 Task: Look for products with orange flavor.
Action: Mouse moved to (23, 73)
Screenshot: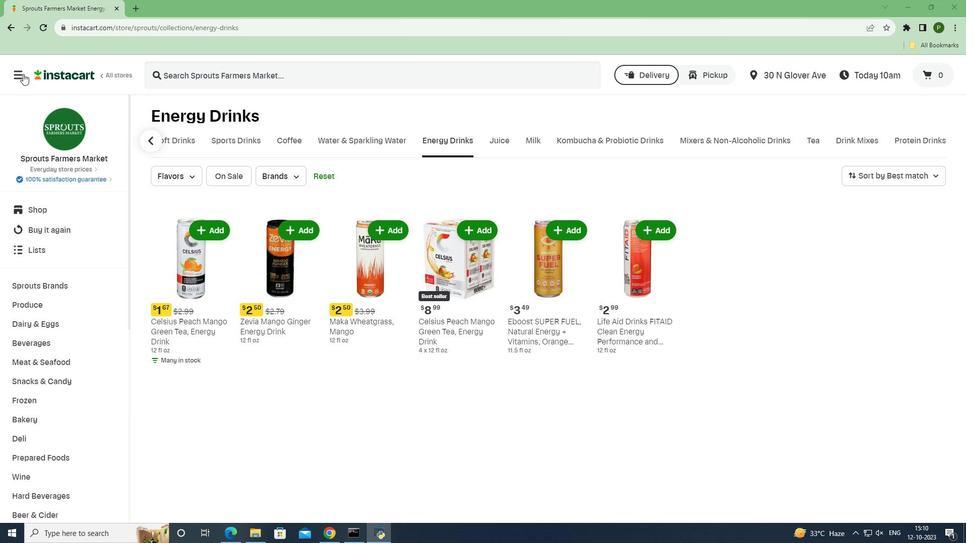 
Action: Mouse pressed left at (23, 73)
Screenshot: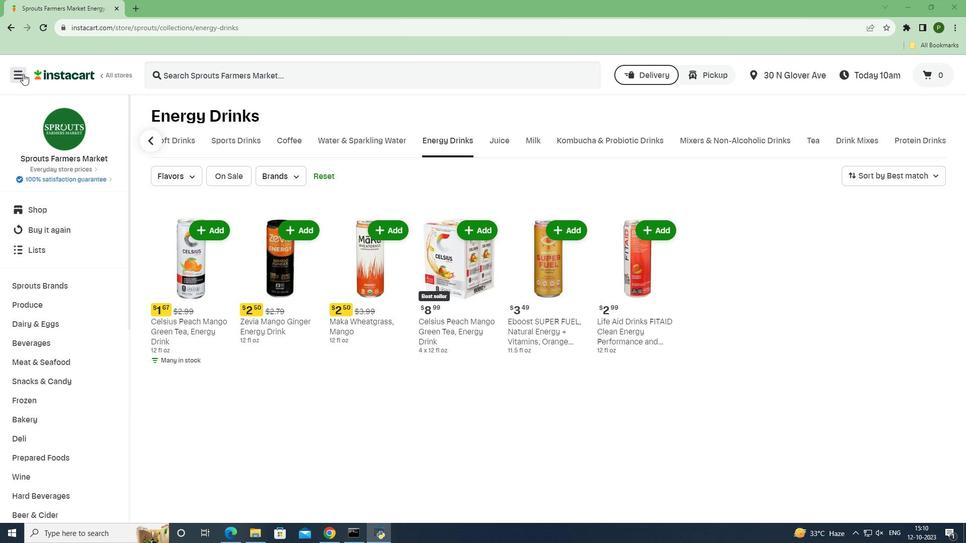 
Action: Mouse moved to (46, 262)
Screenshot: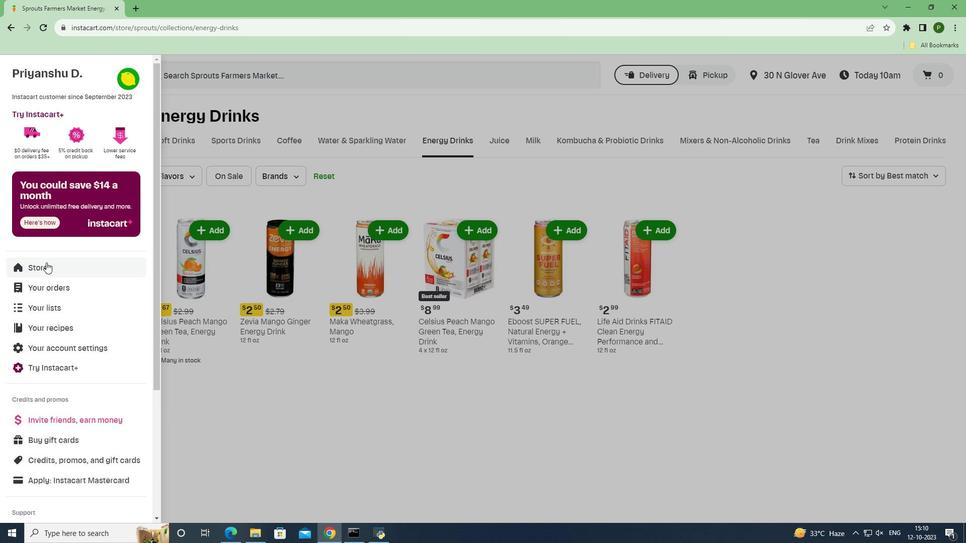 
Action: Mouse pressed left at (46, 262)
Screenshot: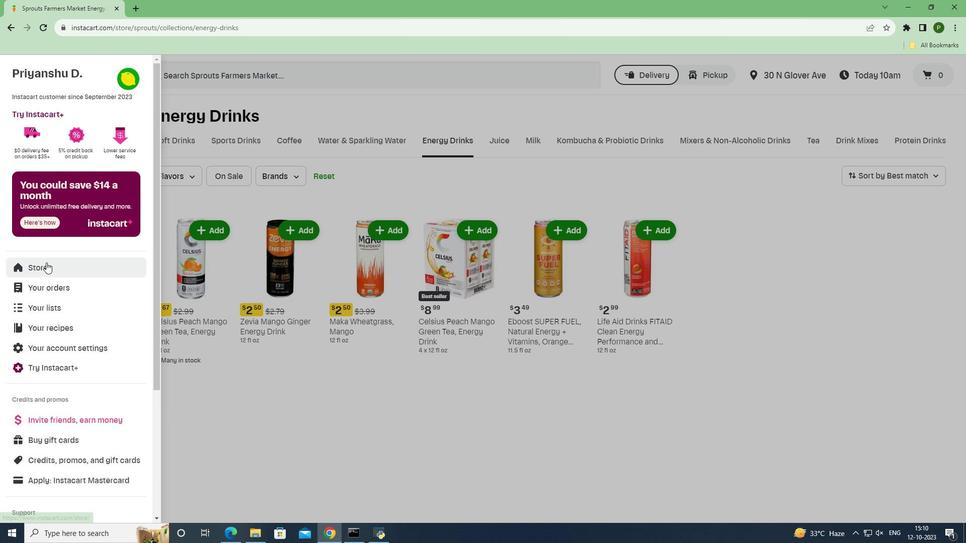 
Action: Mouse moved to (226, 116)
Screenshot: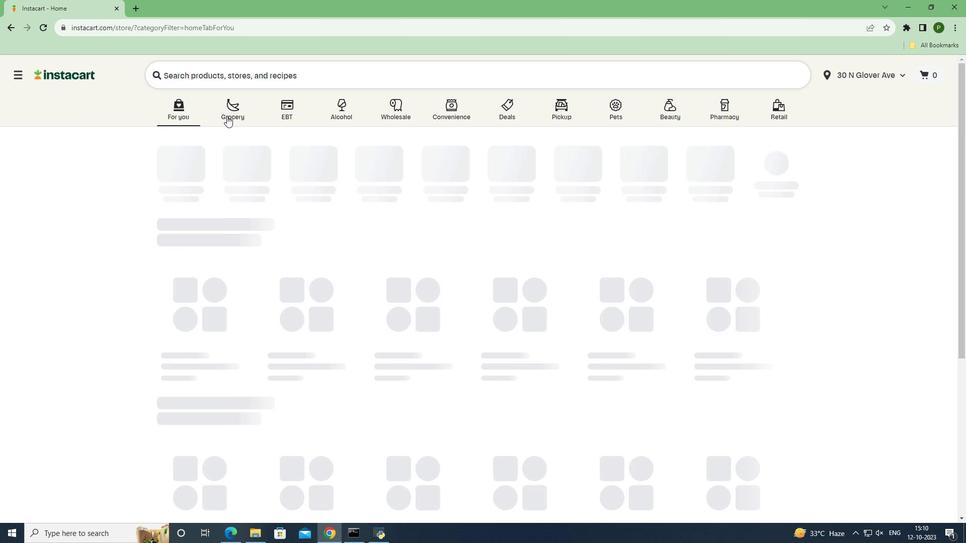 
Action: Mouse pressed left at (226, 116)
Screenshot: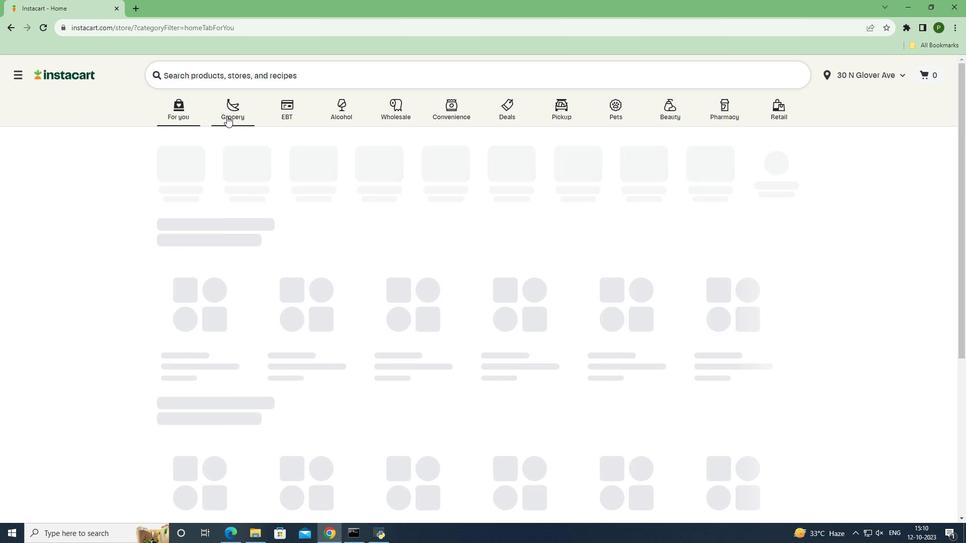 
Action: Mouse moved to (412, 235)
Screenshot: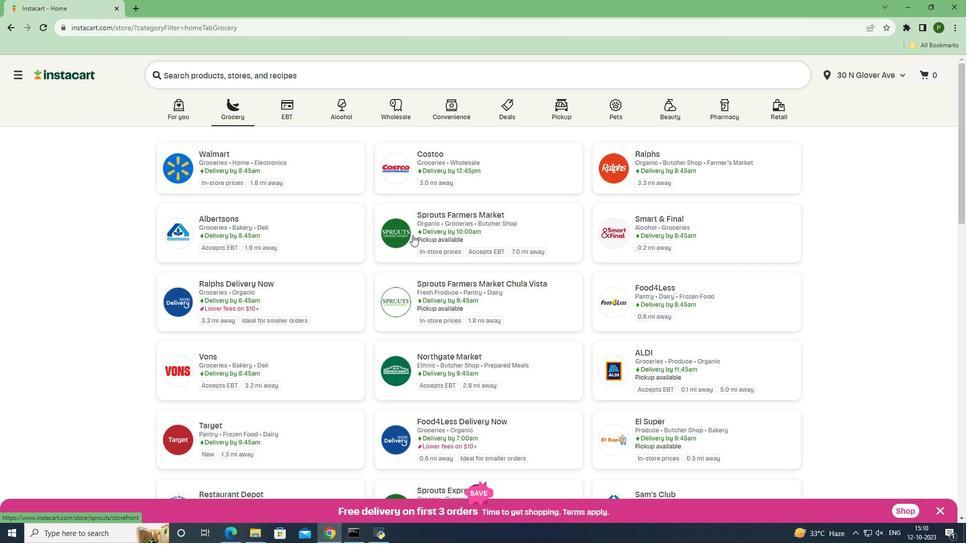 
Action: Mouse pressed left at (412, 235)
Screenshot: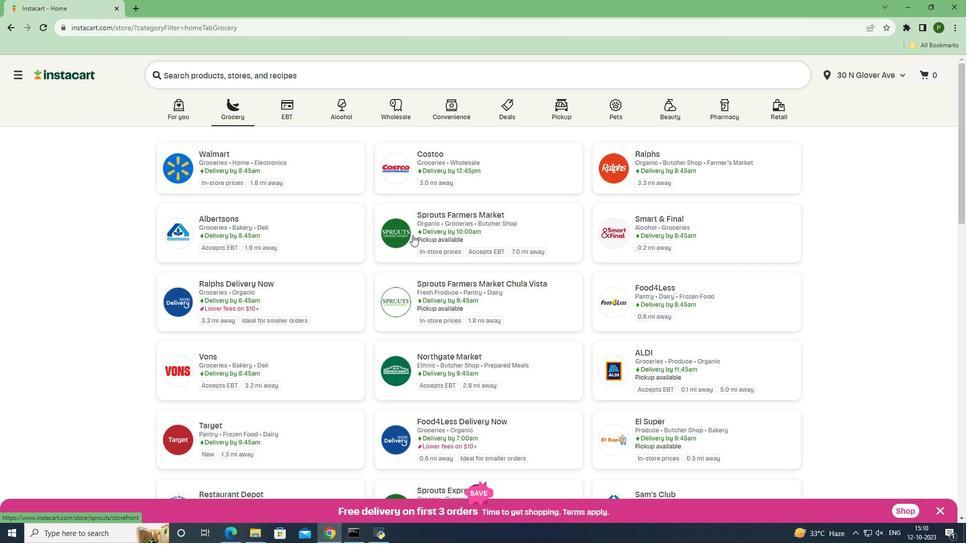 
Action: Mouse moved to (82, 343)
Screenshot: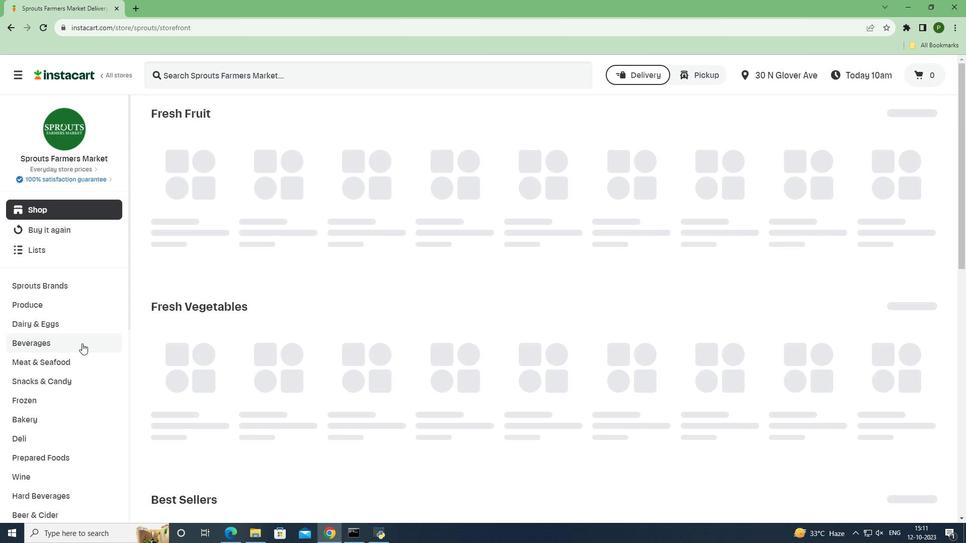 
Action: Mouse pressed left at (82, 343)
Screenshot: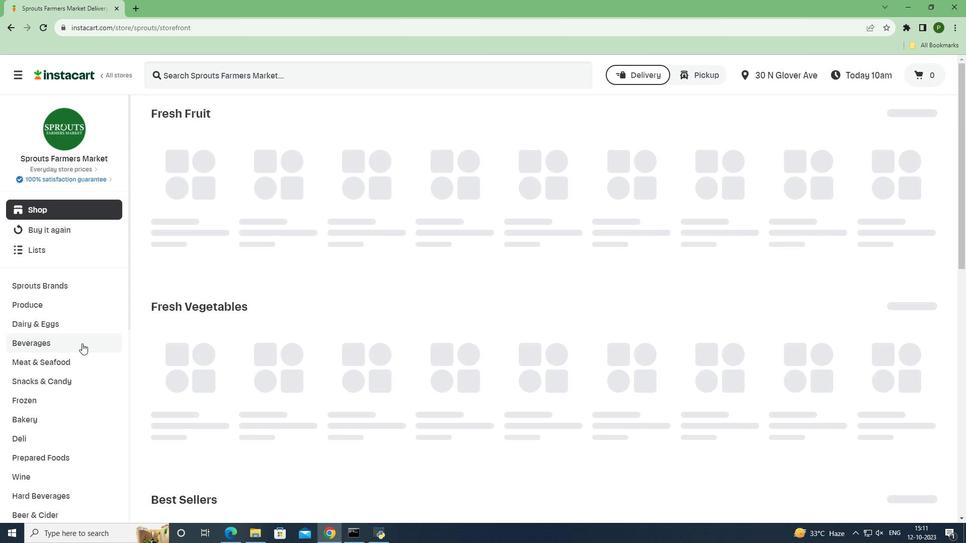 
Action: Mouse moved to (533, 134)
Screenshot: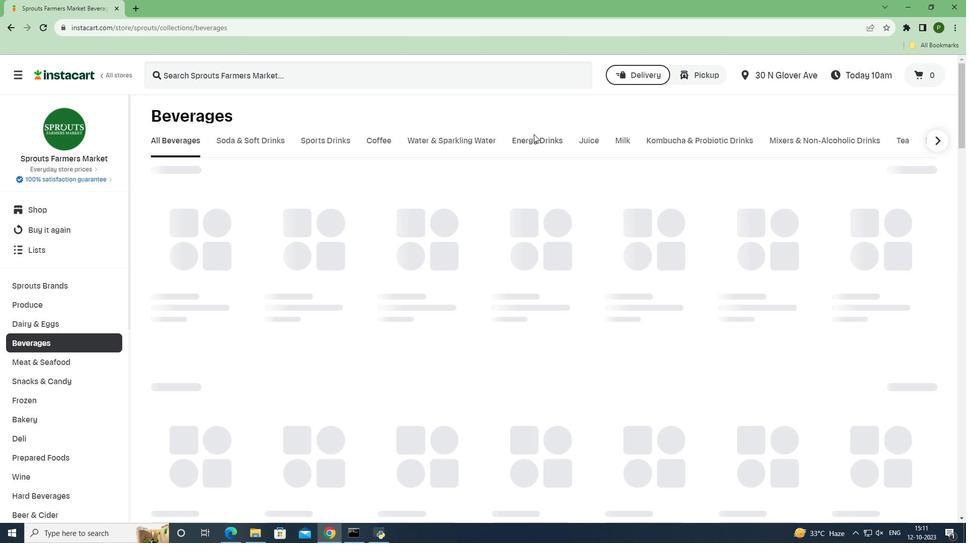 
Action: Mouse pressed left at (533, 134)
Screenshot: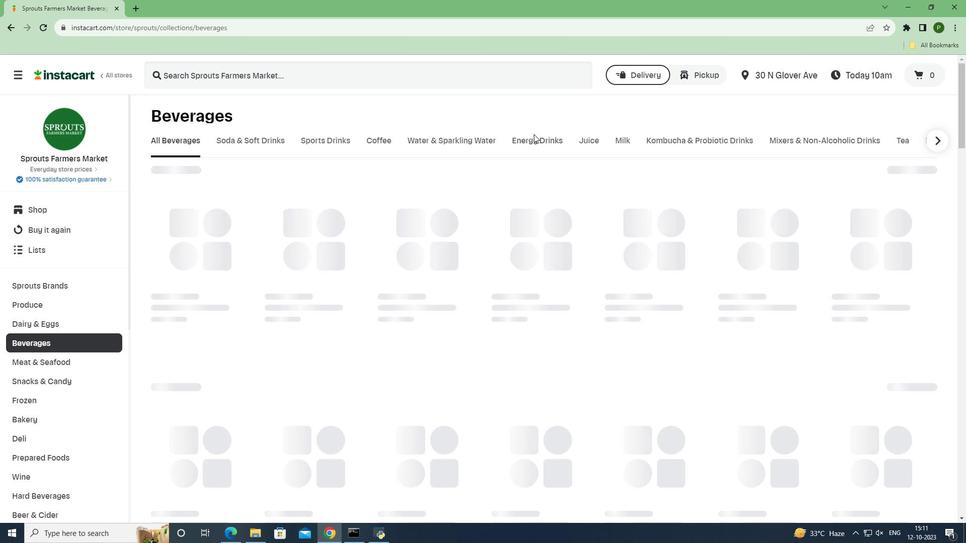 
Action: Mouse moved to (533, 137)
Screenshot: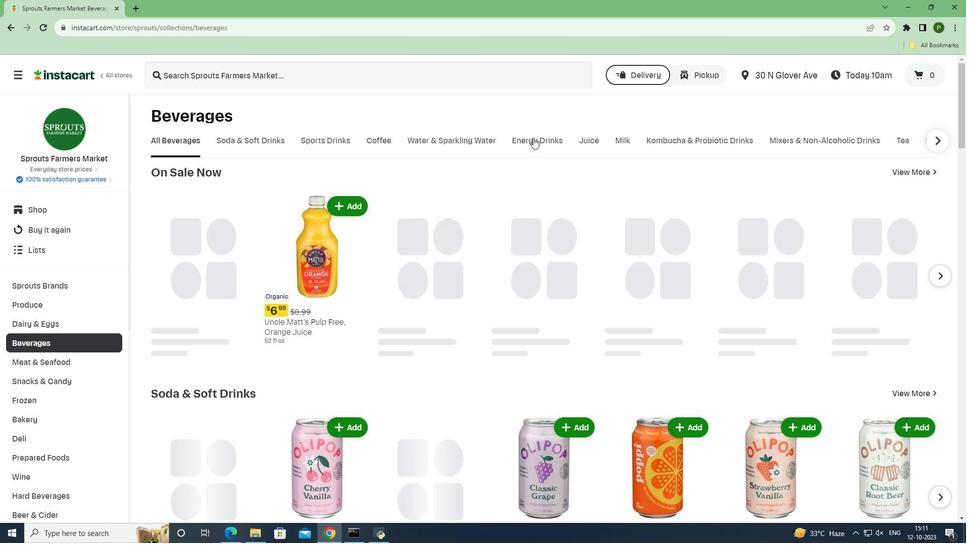 
Action: Mouse pressed left at (533, 137)
Screenshot: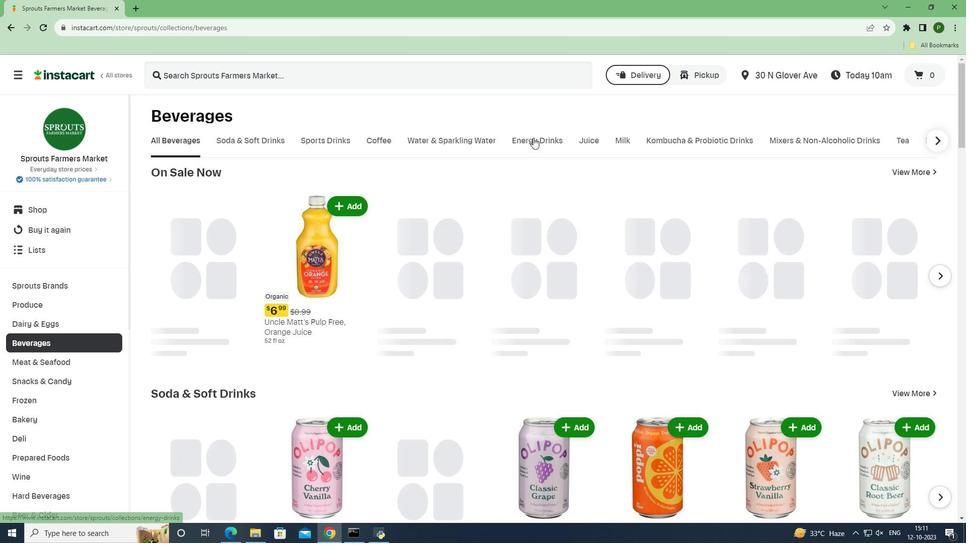 
Action: Mouse moved to (175, 175)
Screenshot: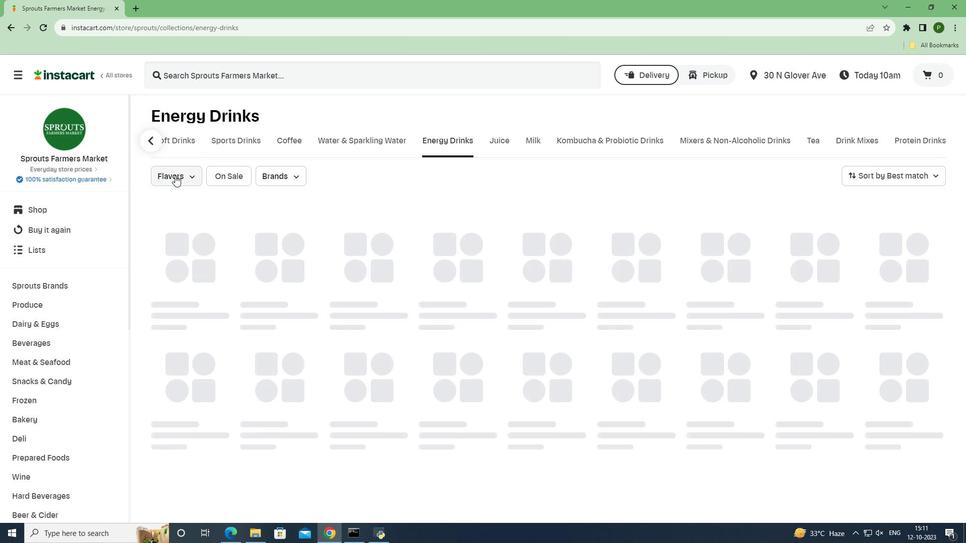 
Action: Mouse pressed left at (175, 175)
Screenshot: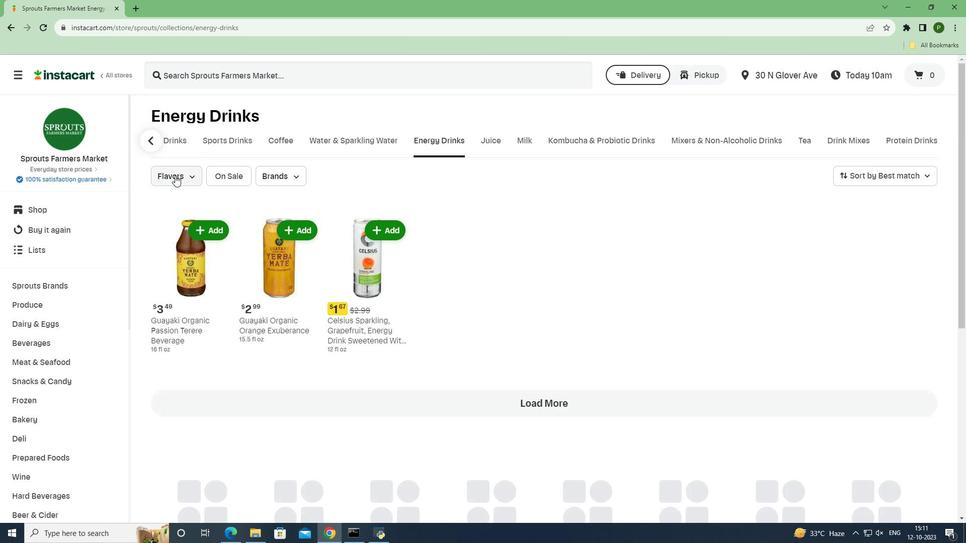 
Action: Mouse moved to (184, 255)
Screenshot: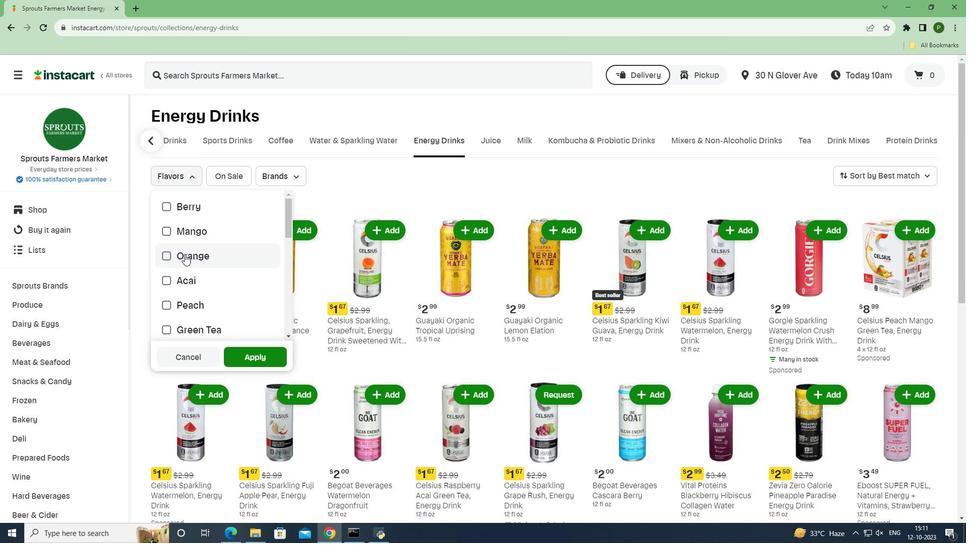 
Action: Mouse pressed left at (184, 255)
Screenshot: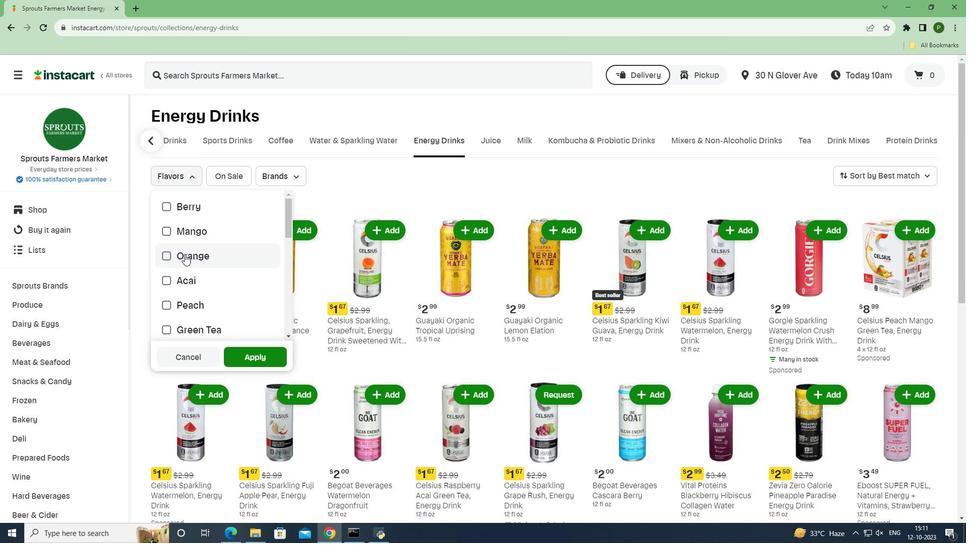 
Action: Mouse moved to (261, 351)
Screenshot: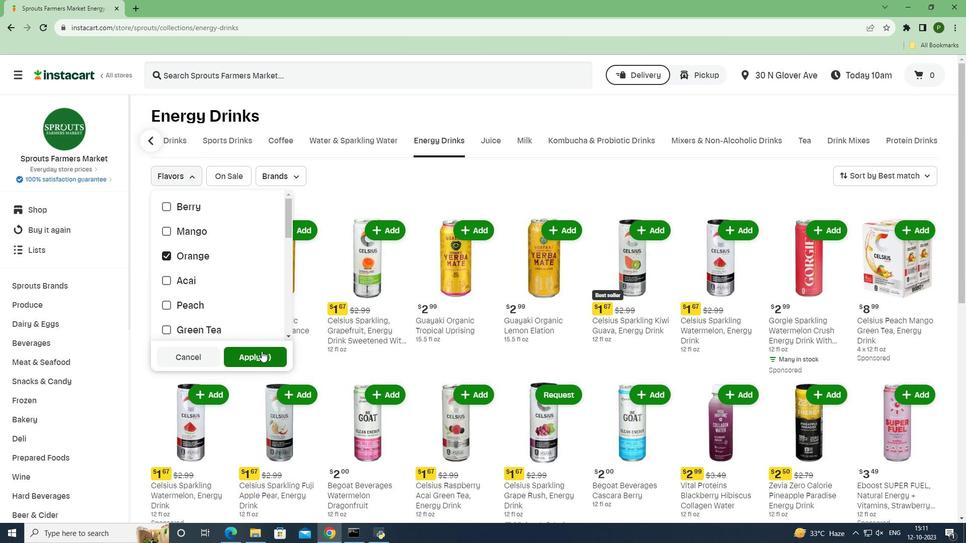 
Action: Mouse pressed left at (261, 351)
Screenshot: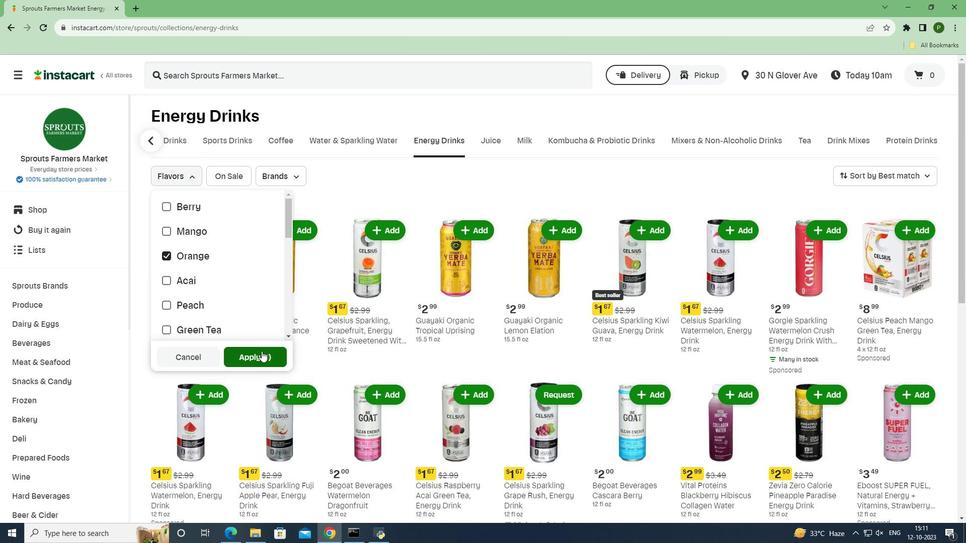 
Action: Mouse moved to (456, 397)
Screenshot: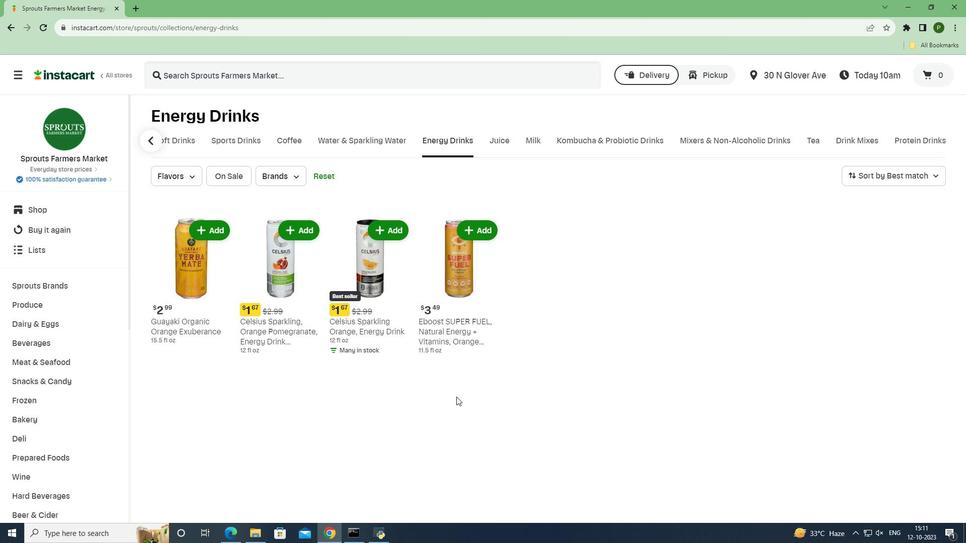 
